 Task: Add Cocojune Organic Pure Coconut Cultured Coconut Yogurt to the cart.
Action: Mouse moved to (18, 75)
Screenshot: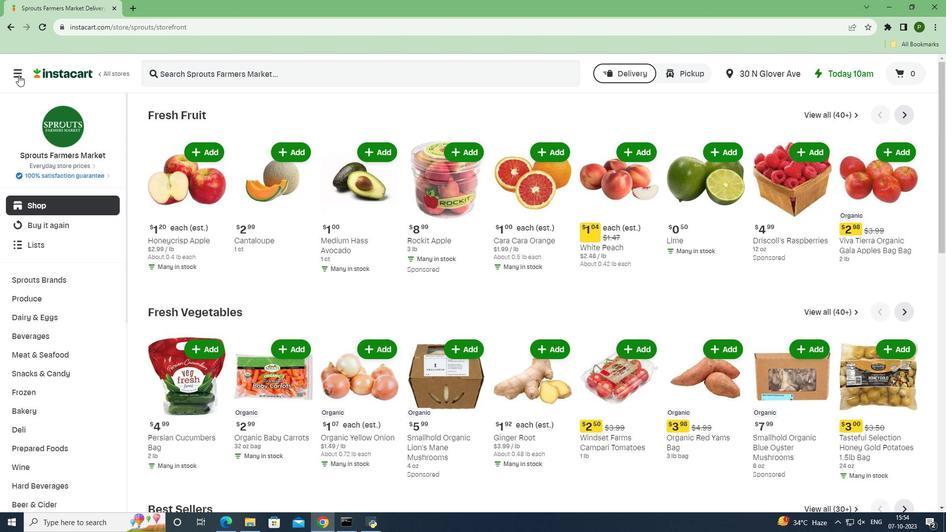 
Action: Mouse pressed left at (18, 75)
Screenshot: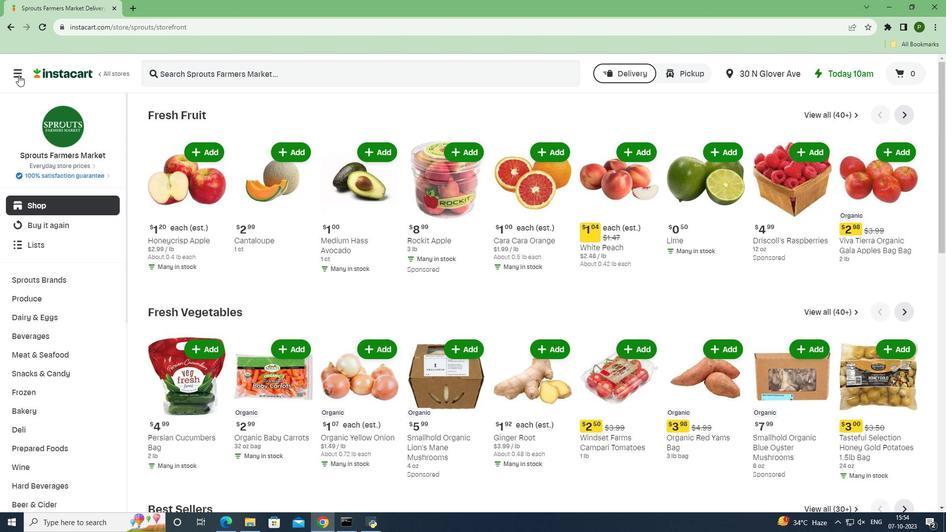 
Action: Mouse moved to (41, 258)
Screenshot: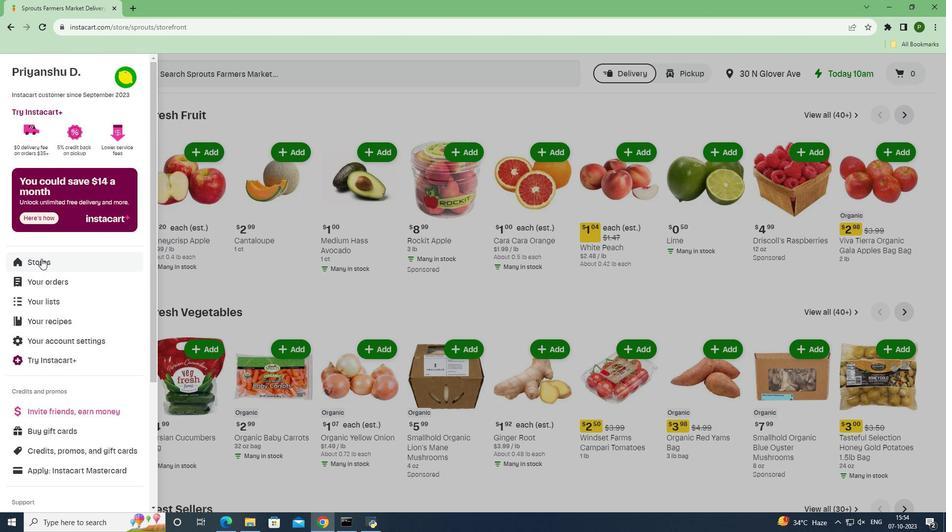 
Action: Mouse pressed left at (41, 258)
Screenshot: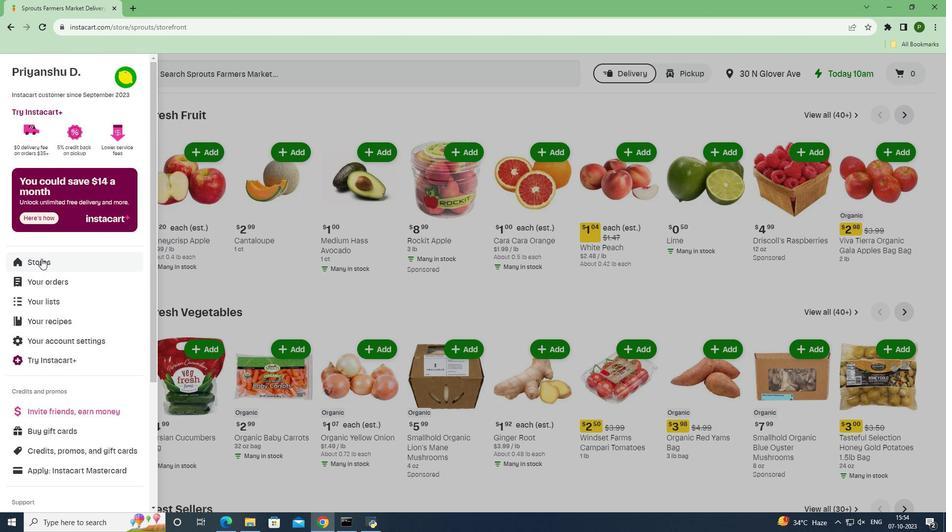
Action: Mouse moved to (237, 113)
Screenshot: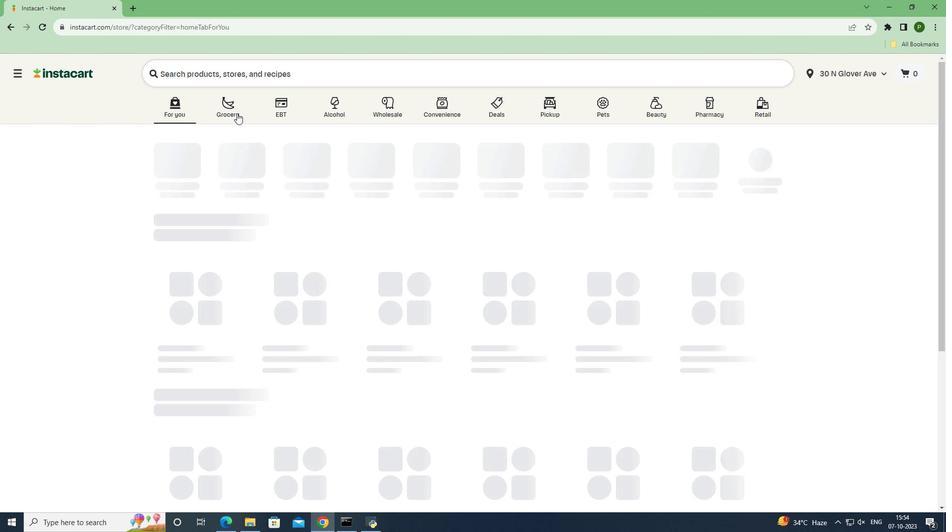 
Action: Mouse pressed left at (237, 113)
Screenshot: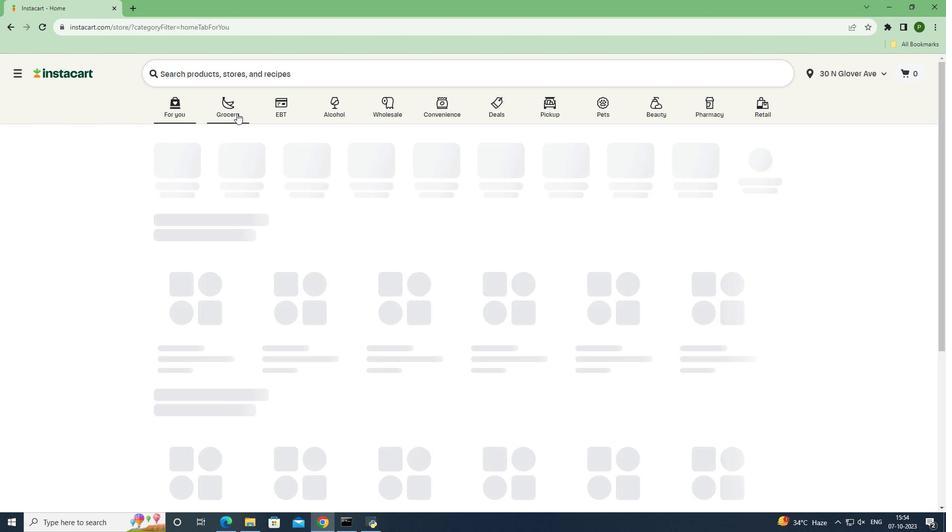 
Action: Mouse moved to (387, 222)
Screenshot: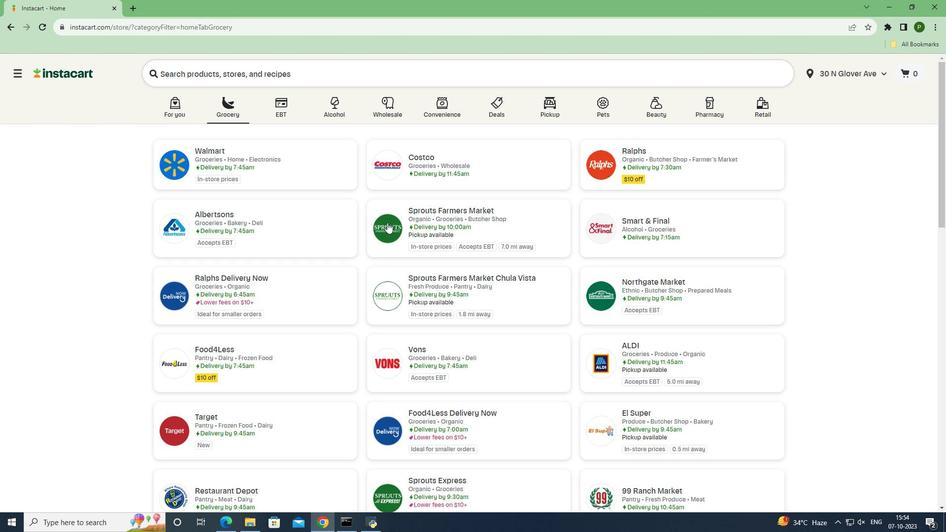 
Action: Mouse pressed left at (387, 222)
Screenshot: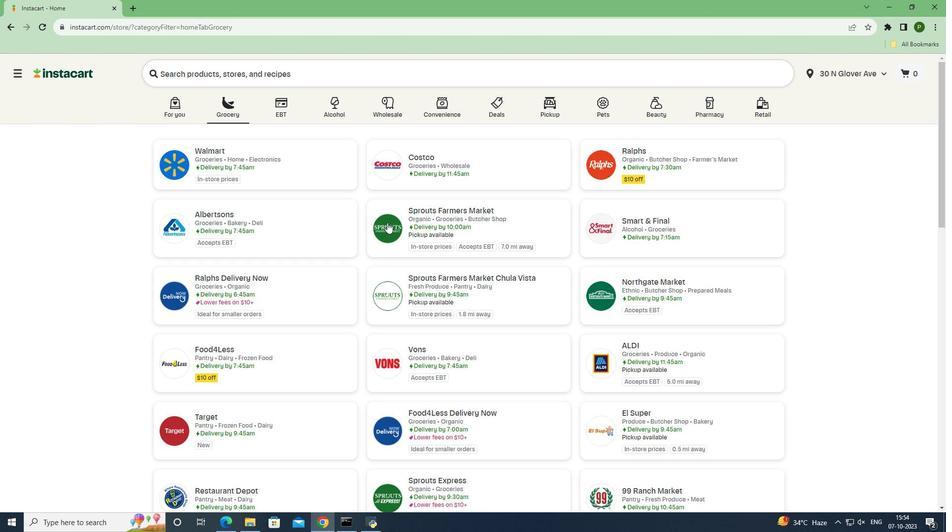 
Action: Mouse moved to (65, 314)
Screenshot: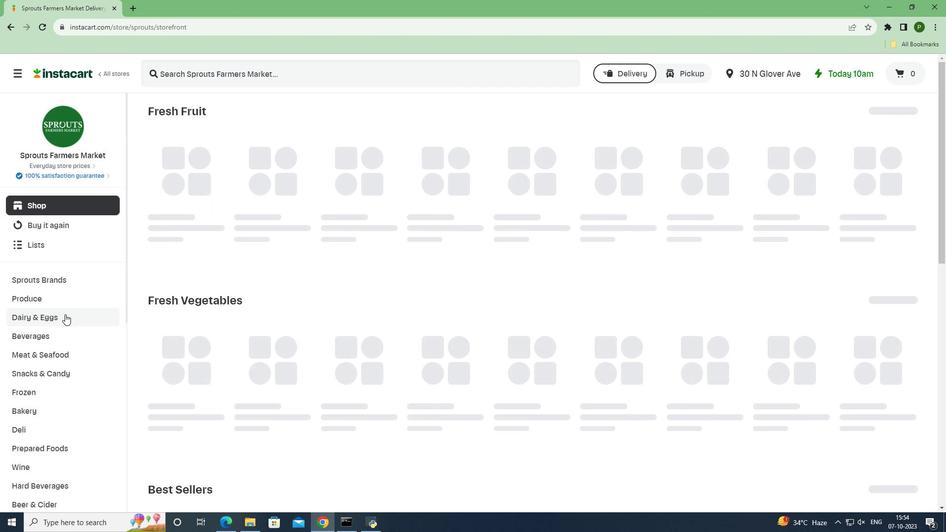 
Action: Mouse pressed left at (65, 314)
Screenshot: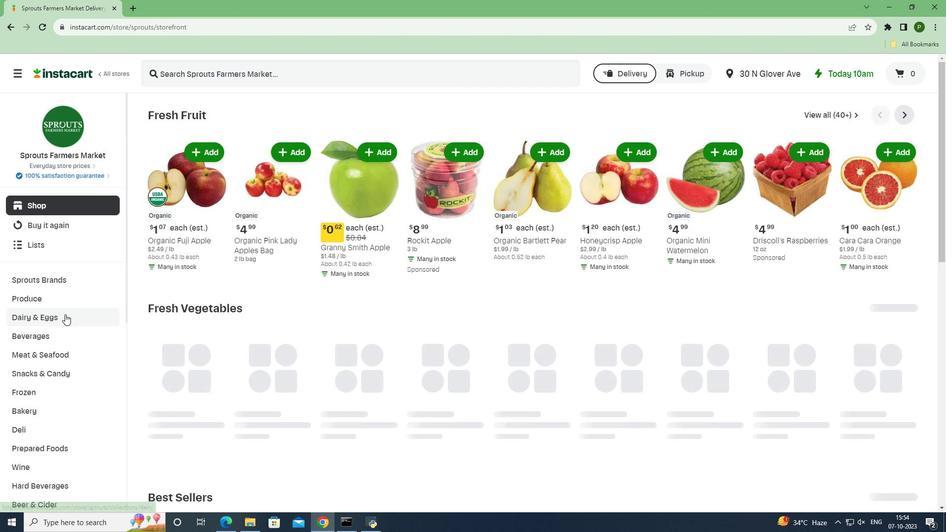 
Action: Mouse moved to (51, 397)
Screenshot: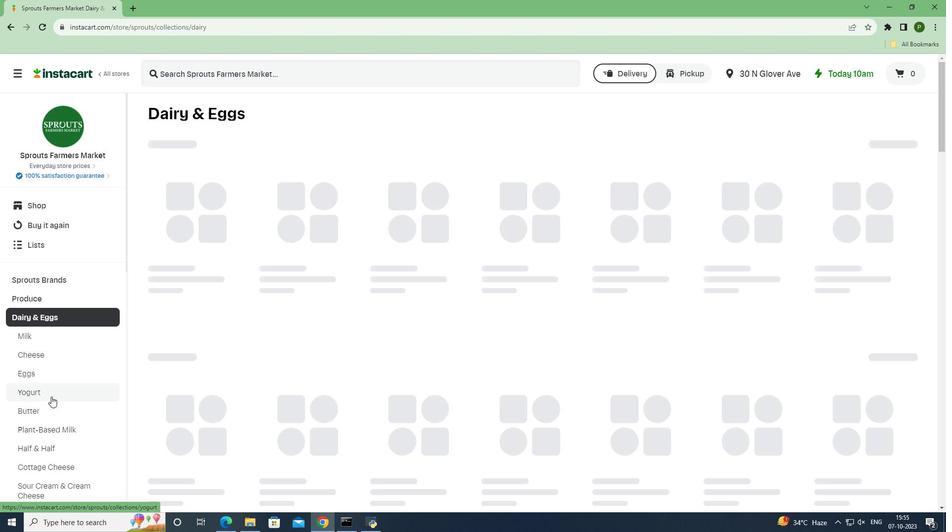 
Action: Mouse pressed left at (51, 397)
Screenshot: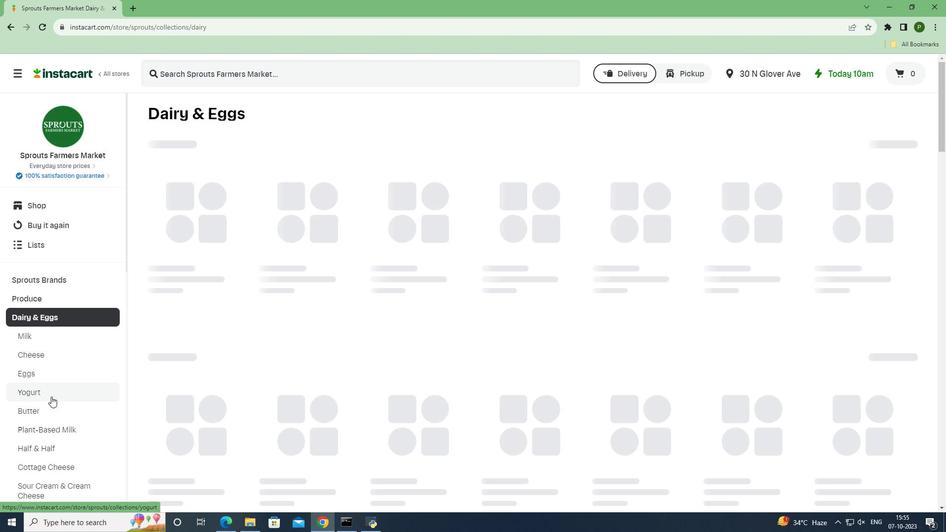 
Action: Mouse moved to (221, 72)
Screenshot: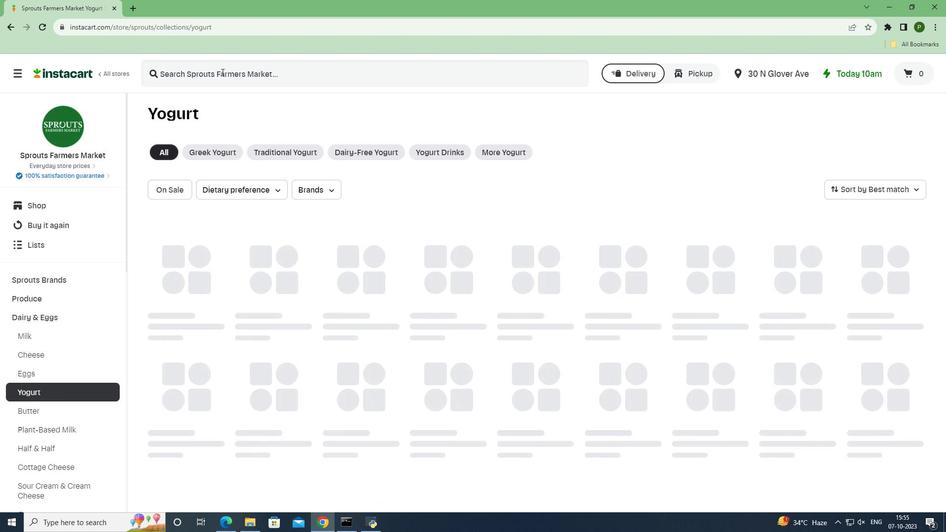 
Action: Mouse pressed left at (221, 72)
Screenshot: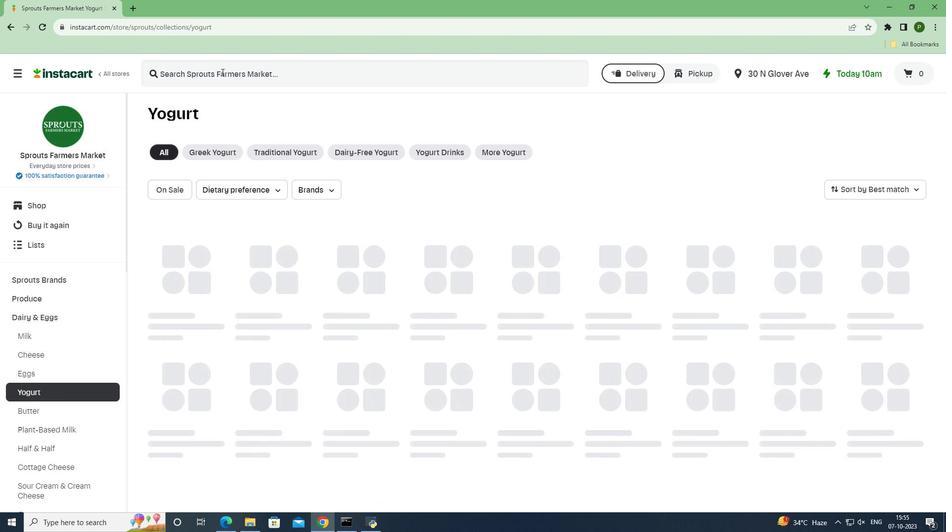 
Action: Key pressed <Key.caps_lock>C<Key.caps_lock>ocojune<Key.space><Key.caps_lock>O<Key.caps_lock>rganic<Key.space><Key.caps_lock>P<Key.caps_lock>ure<Key.space><Key.caps_lock>C<Key.caps_lock>oconut<Key.space><Key.caps_lock>C<Key.caps_lock>ultured<Key.space><Key.caps_lock>C<Key.caps_lock>oconut<Key.space><Key.caps_lock>Y<Key.caps_lock>ogurt<Key.space><Key.enter>
Screenshot: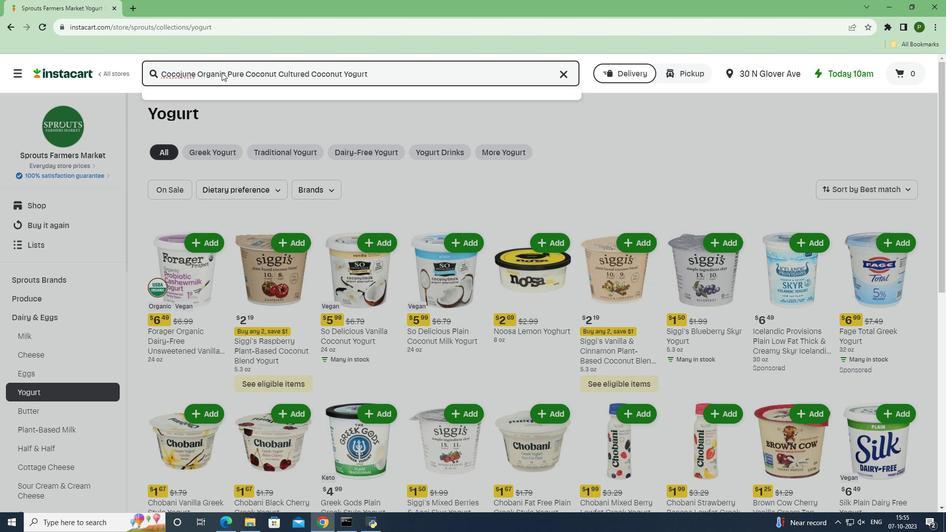 
Action: Mouse moved to (747, 177)
Screenshot: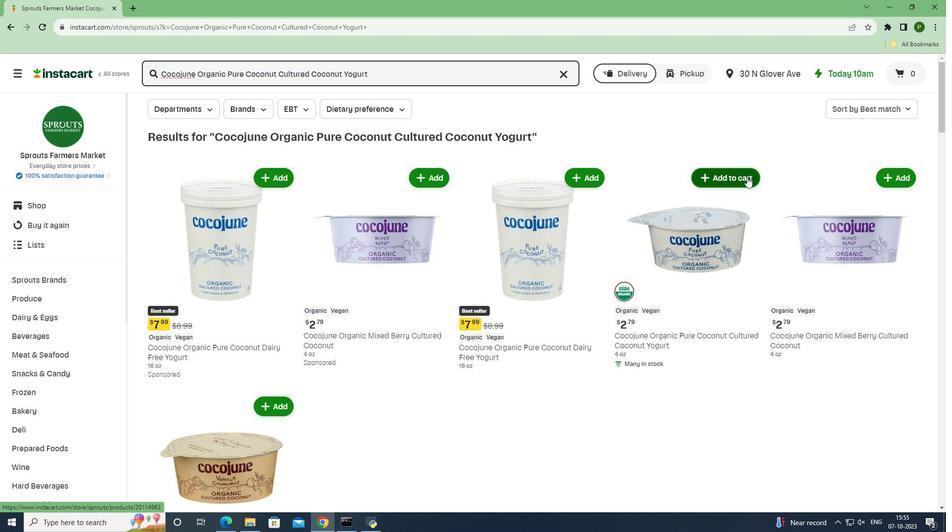 
Action: Mouse pressed left at (747, 177)
Screenshot: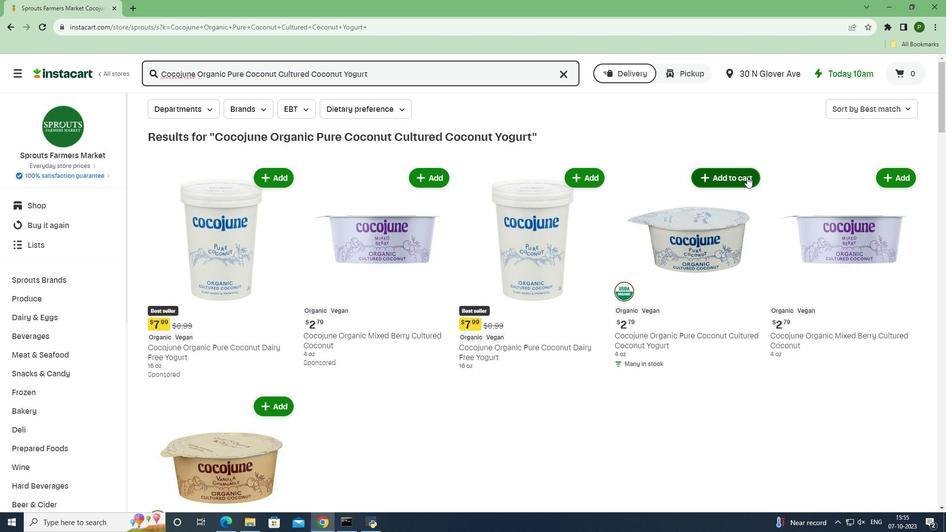 
Action: Mouse moved to (783, 189)
Screenshot: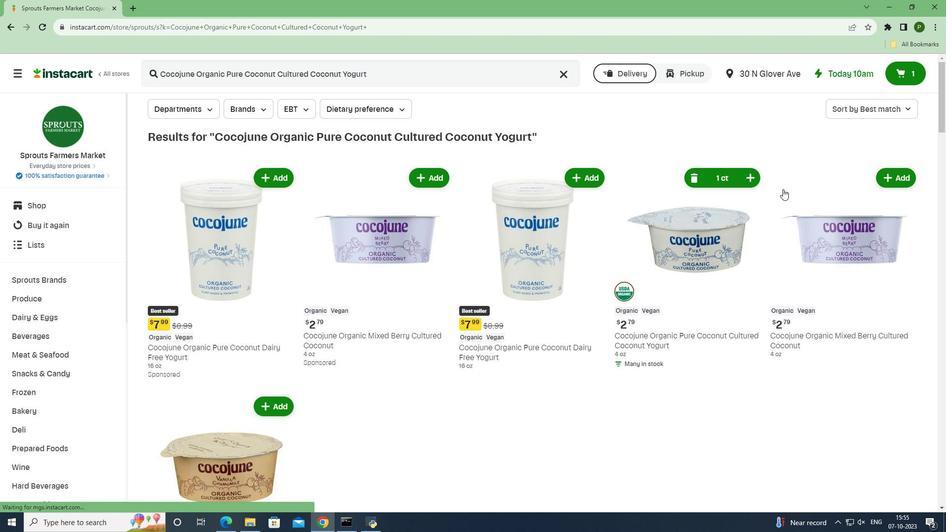 
